 Task: Check learn about tickets.
Action: Mouse moved to (747, 194)
Screenshot: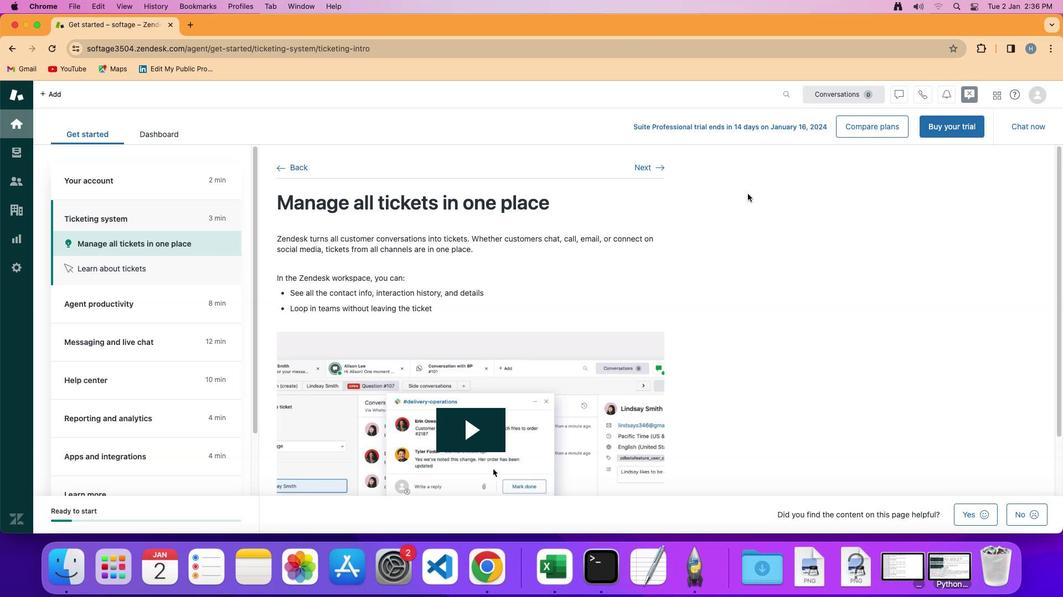 
Action: Mouse pressed left at (747, 194)
Screenshot: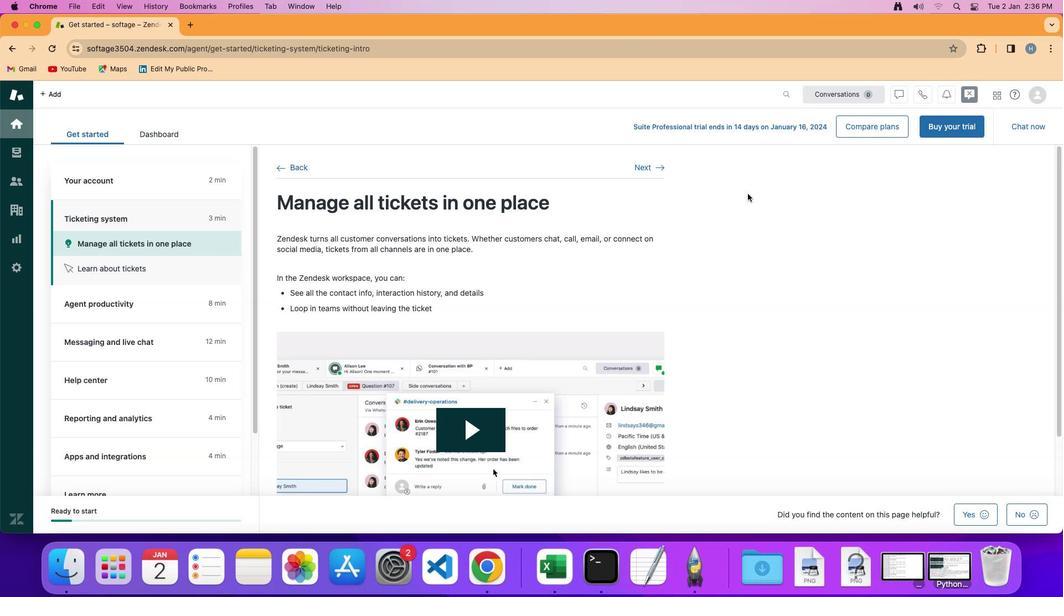 
Action: Mouse moved to (164, 269)
Screenshot: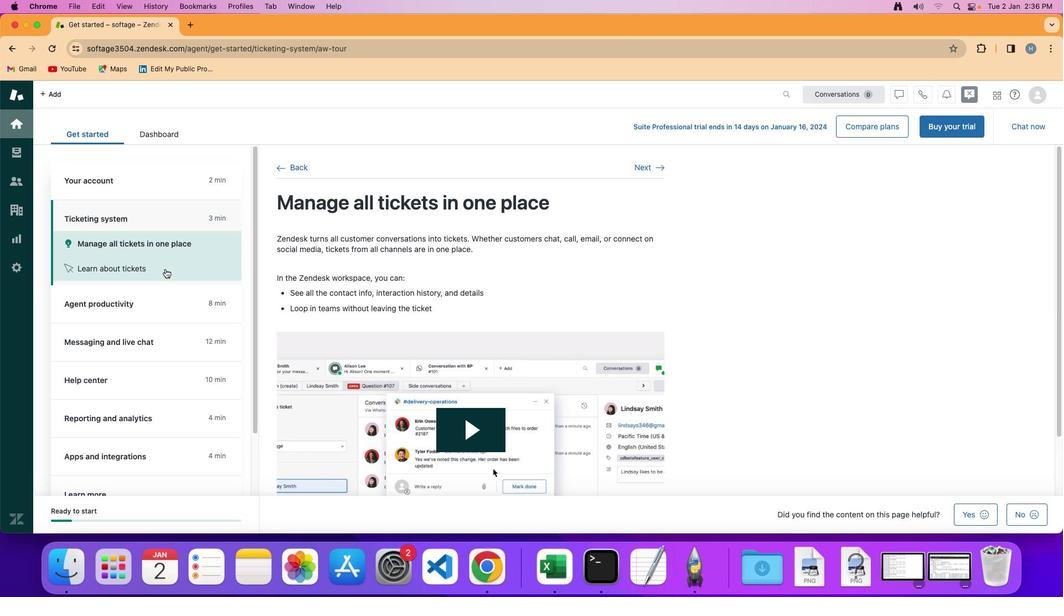 
Action: Mouse pressed left at (164, 269)
Screenshot: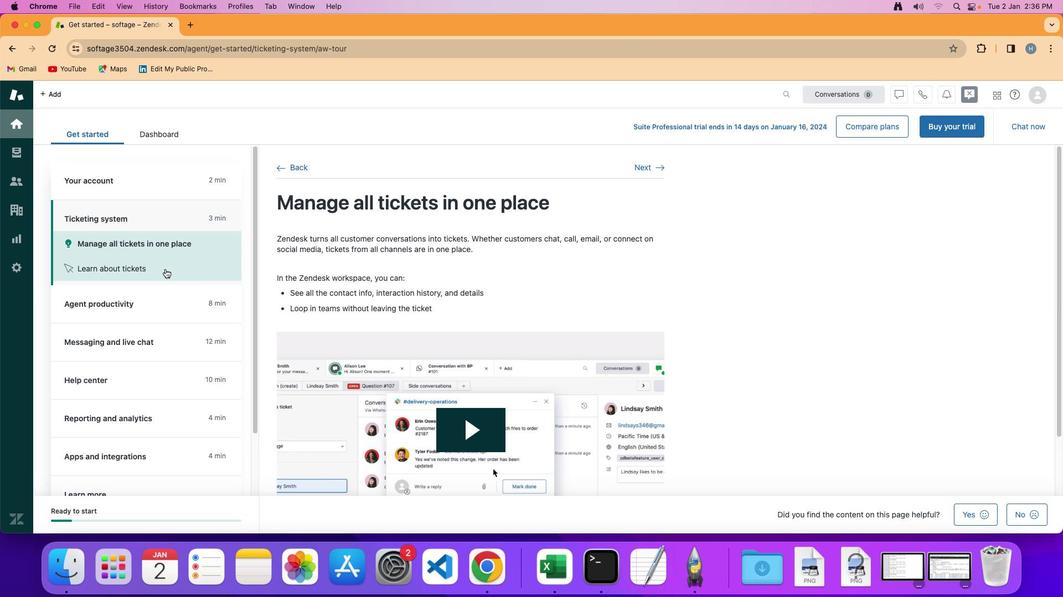 
Action: Mouse moved to (671, 344)
Screenshot: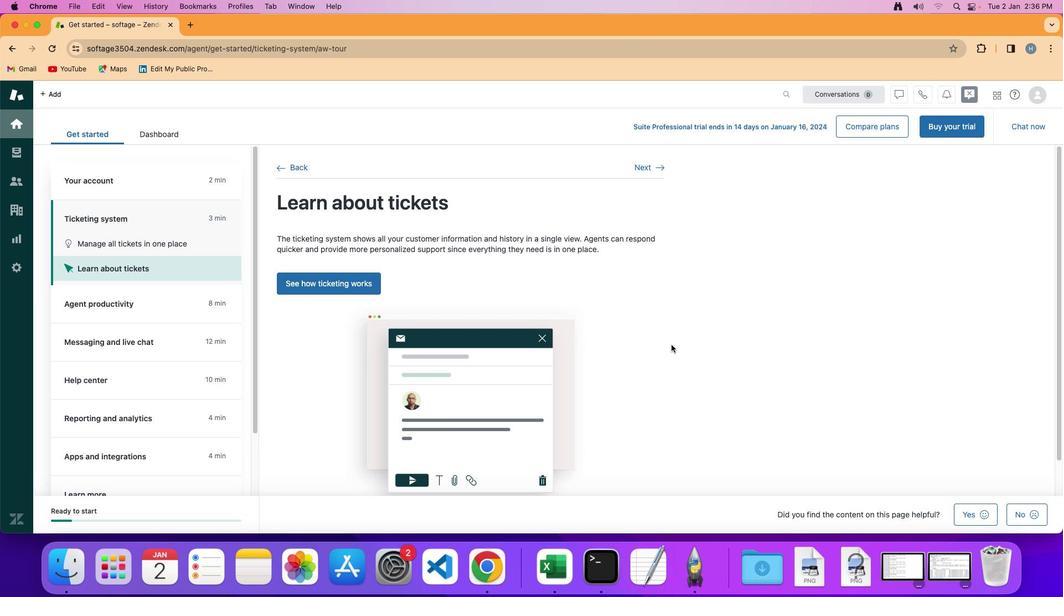 
